 Task: Look for products in the category "Chocolate & Candy" from the brand "Dr. Bronners".
Action: Mouse moved to (16, 62)
Screenshot: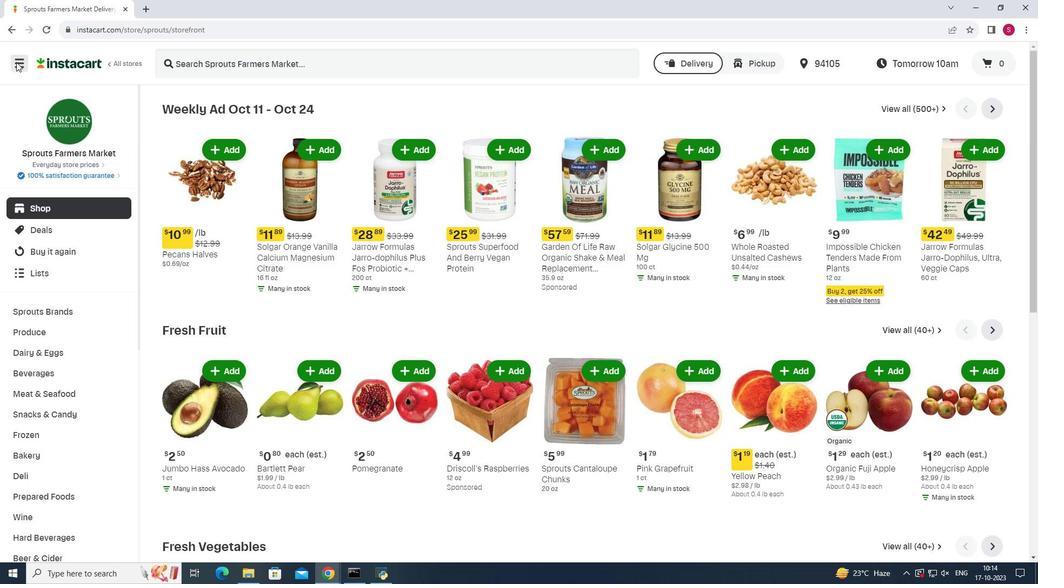 
Action: Mouse pressed left at (16, 62)
Screenshot: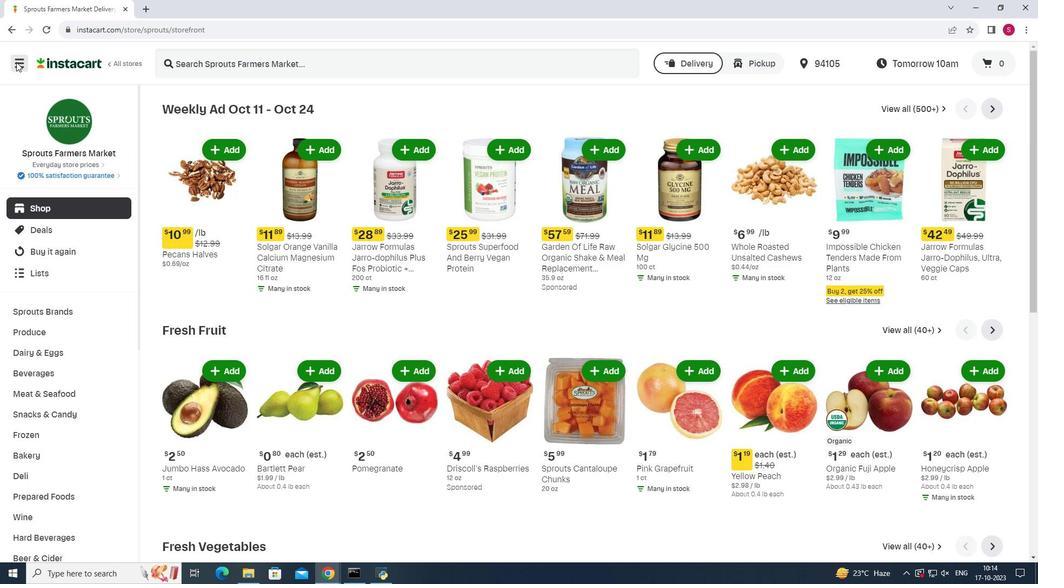 
Action: Mouse moved to (34, 287)
Screenshot: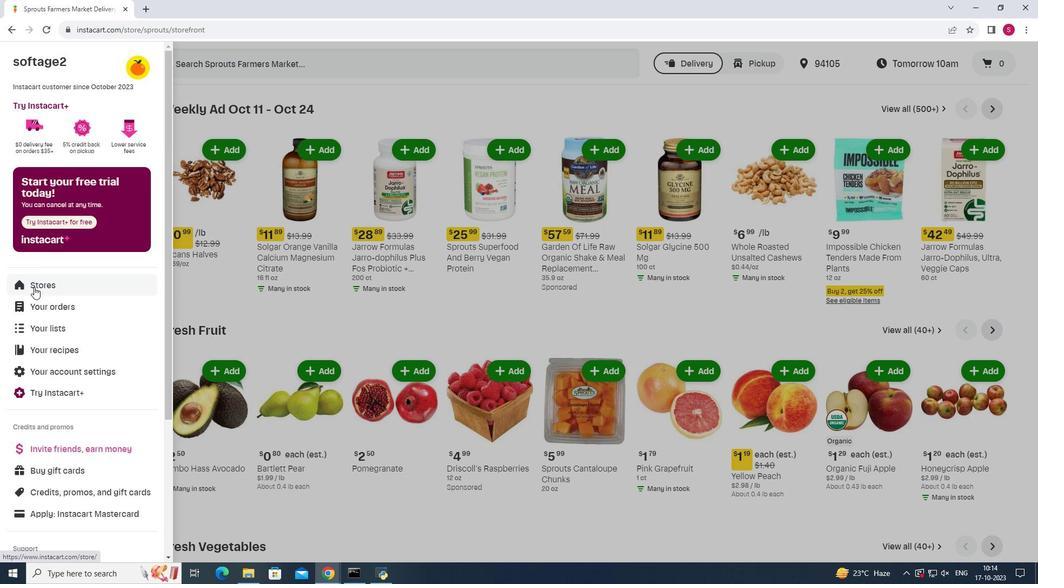 
Action: Mouse pressed left at (34, 287)
Screenshot: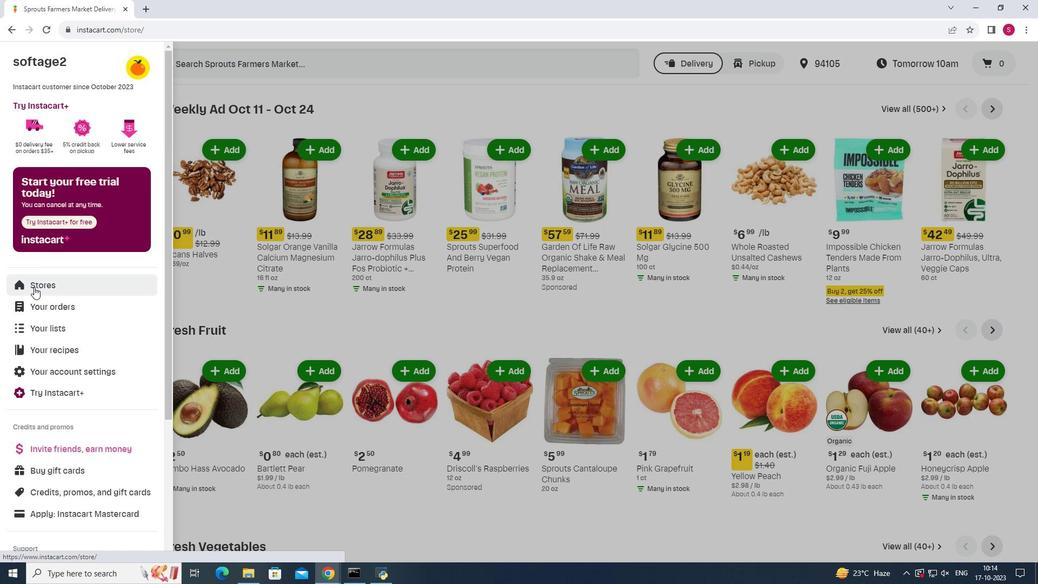 
Action: Mouse moved to (247, 99)
Screenshot: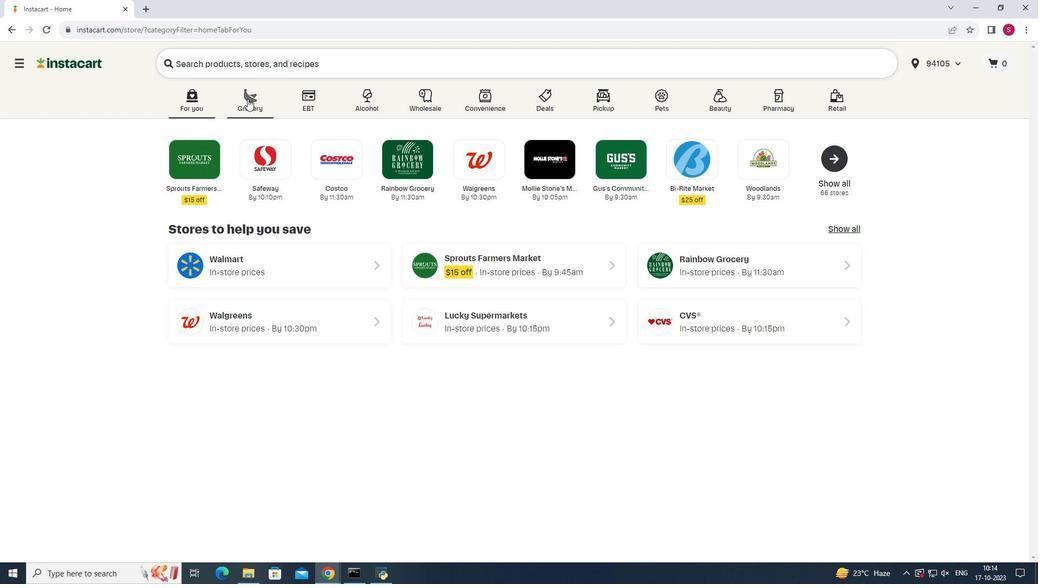 
Action: Mouse pressed left at (247, 99)
Screenshot: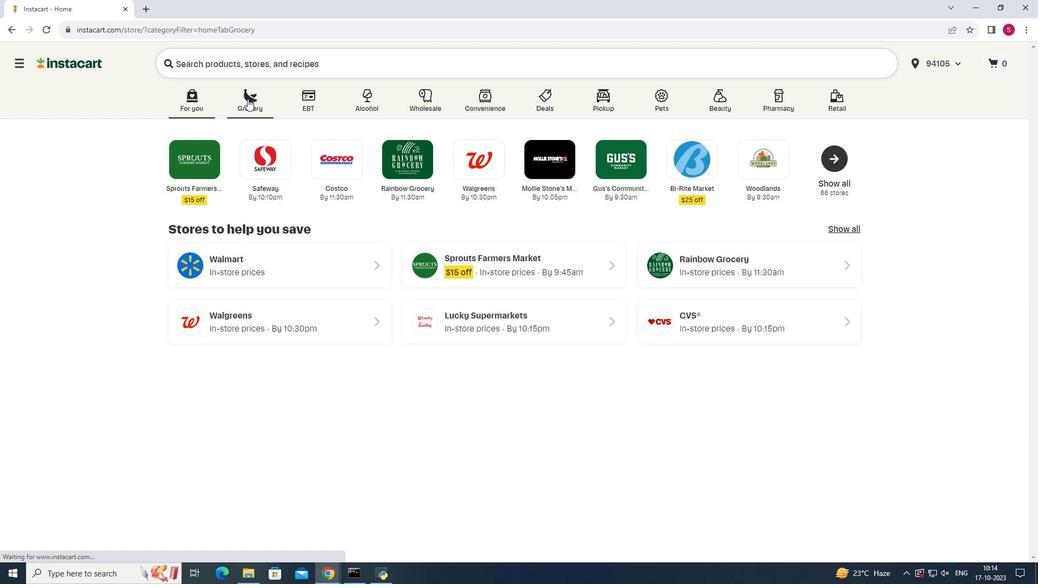 
Action: Mouse moved to (725, 148)
Screenshot: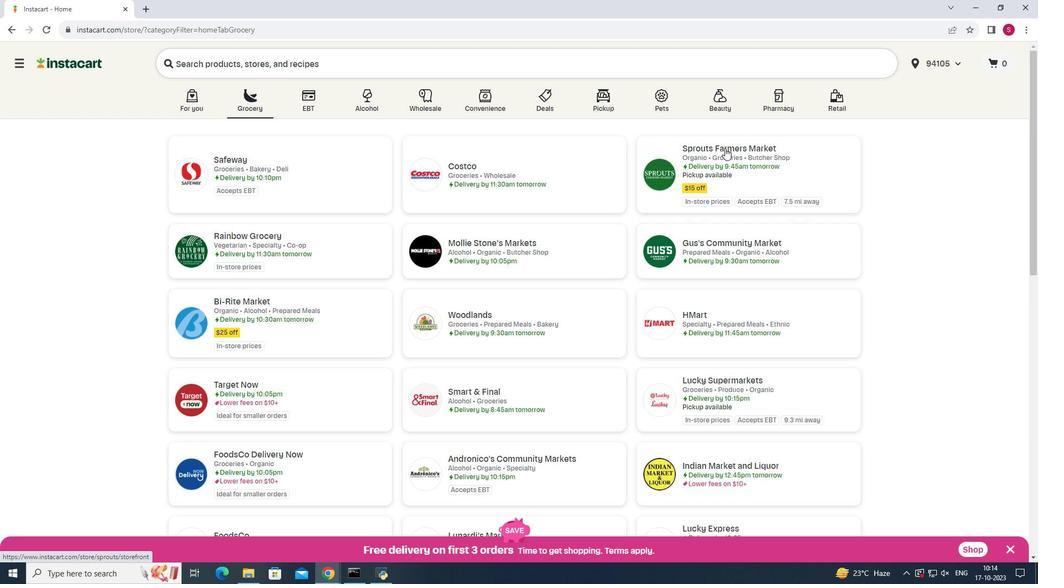 
Action: Mouse pressed left at (725, 148)
Screenshot: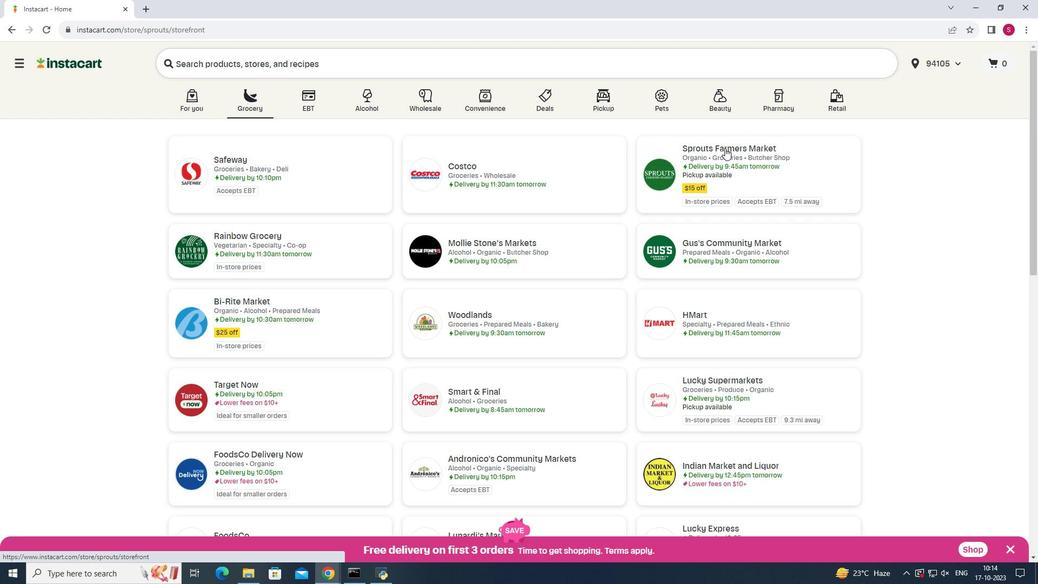 
Action: Mouse moved to (69, 412)
Screenshot: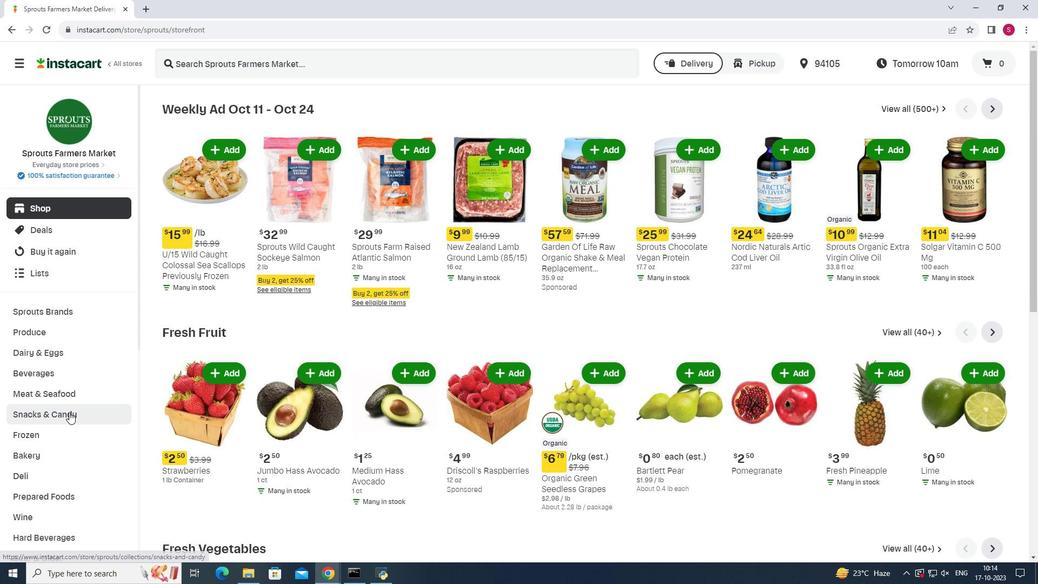 
Action: Mouse pressed left at (69, 412)
Screenshot: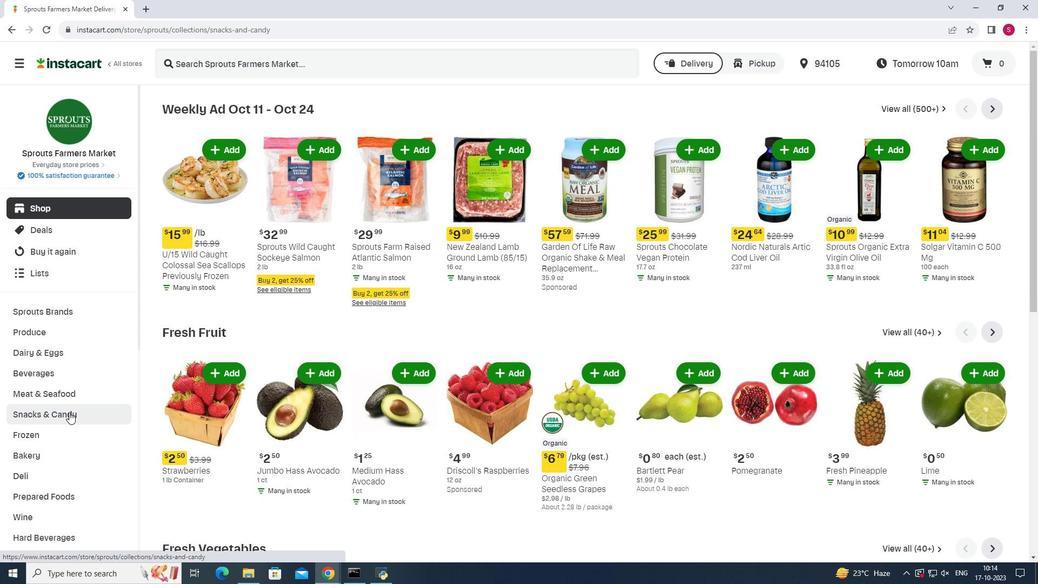 
Action: Mouse moved to (310, 134)
Screenshot: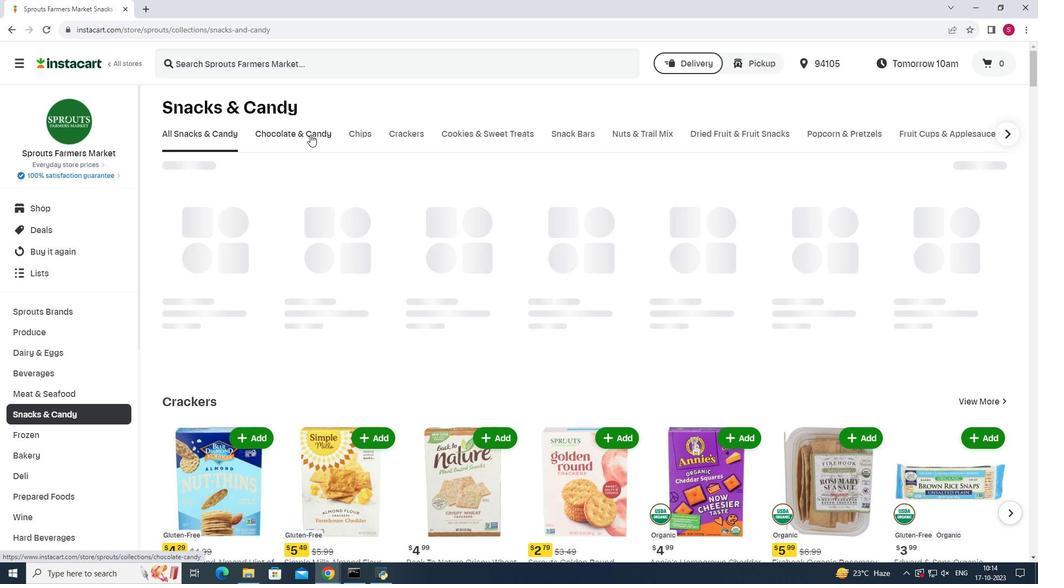 
Action: Mouse pressed left at (310, 134)
Screenshot: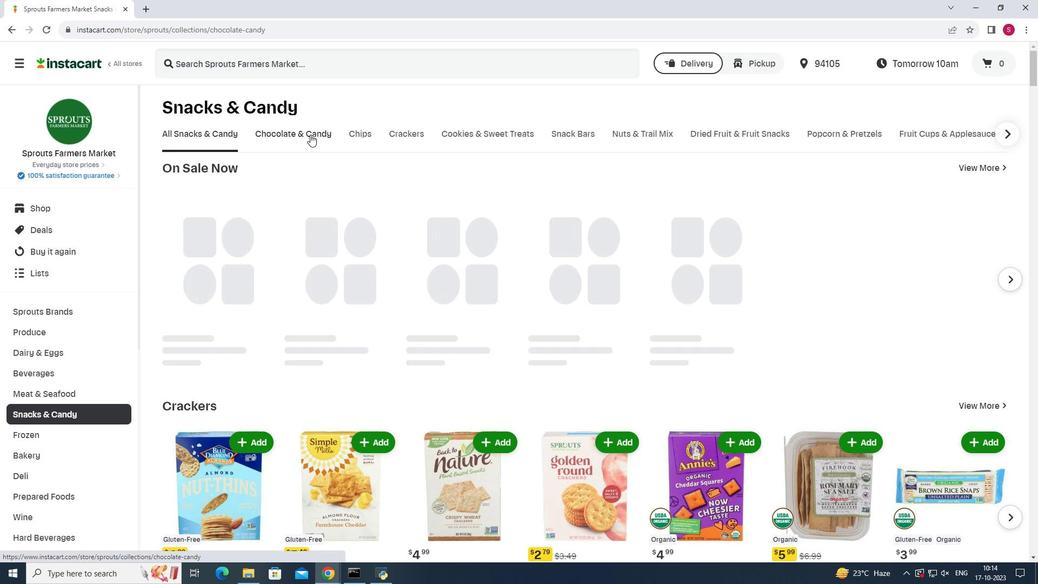 
Action: Mouse moved to (288, 177)
Screenshot: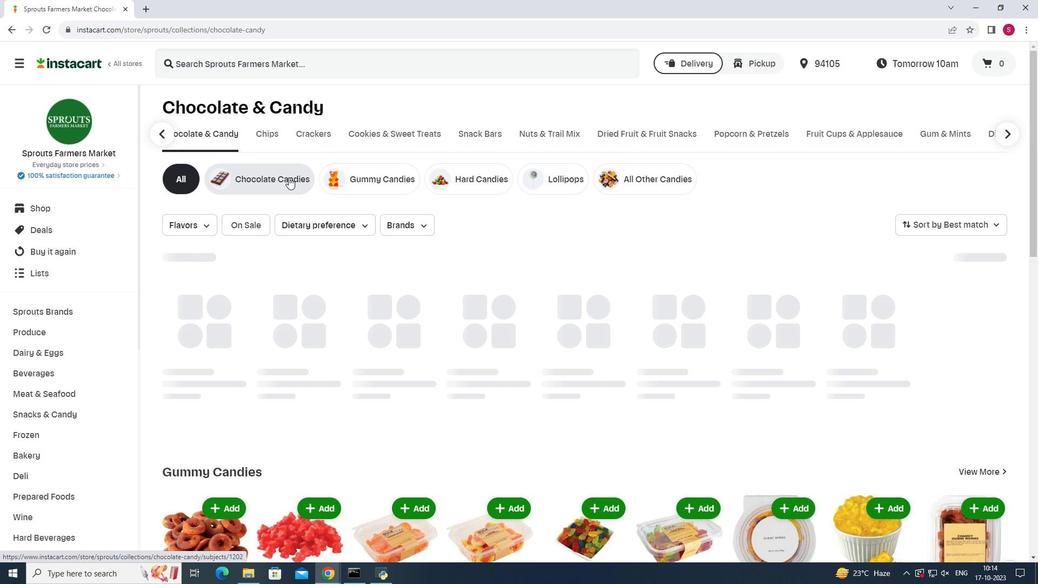 
Action: Mouse pressed left at (288, 177)
Screenshot: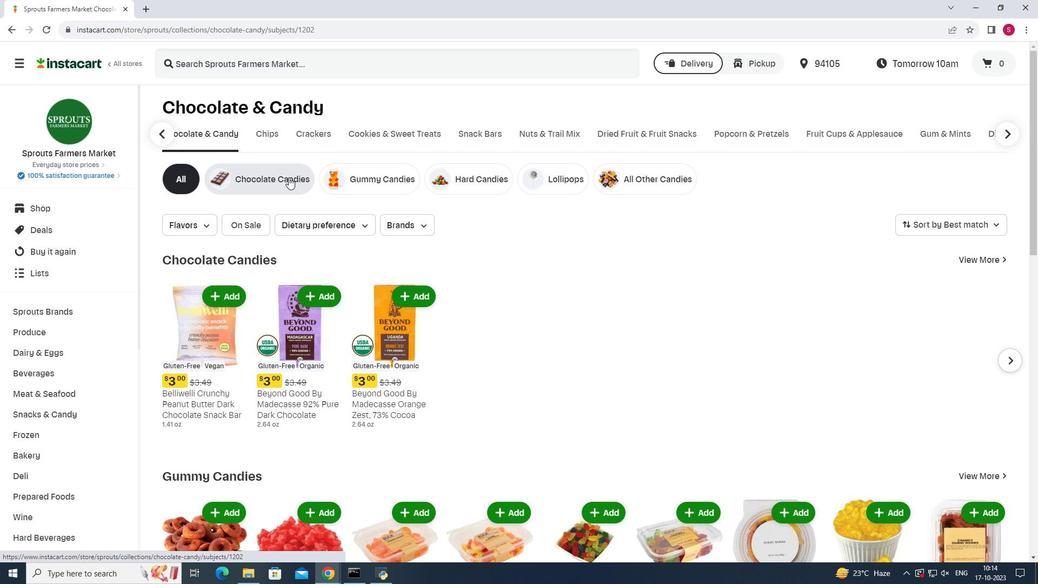 
Action: Mouse moved to (422, 225)
Screenshot: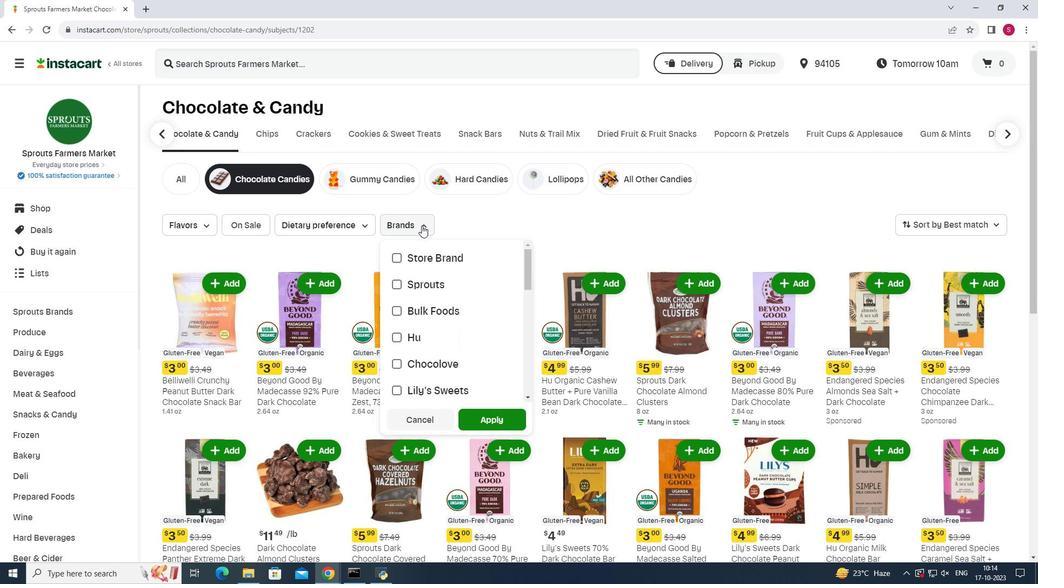 
Action: Mouse pressed left at (422, 225)
Screenshot: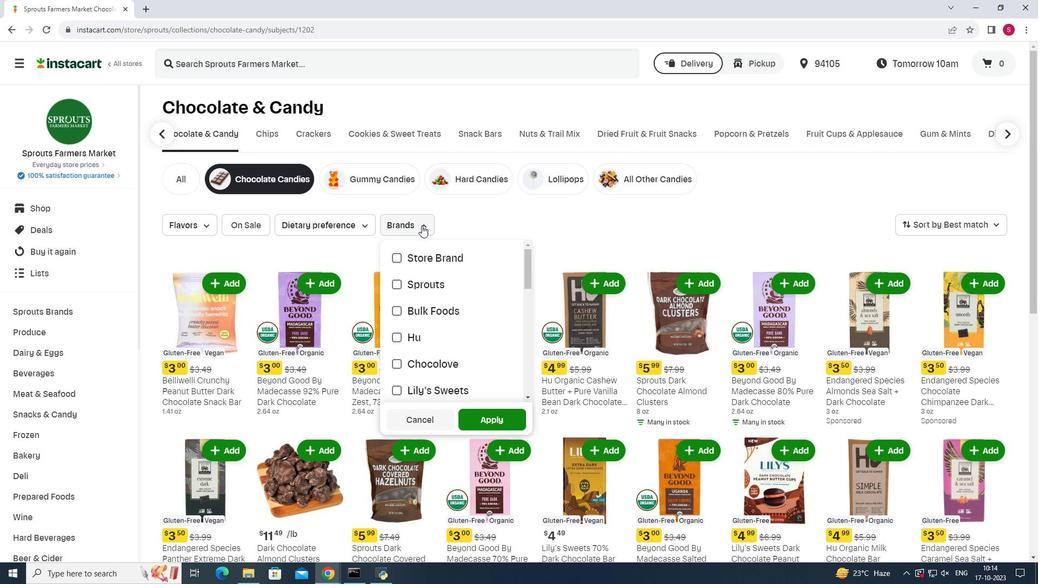 
Action: Mouse moved to (488, 323)
Screenshot: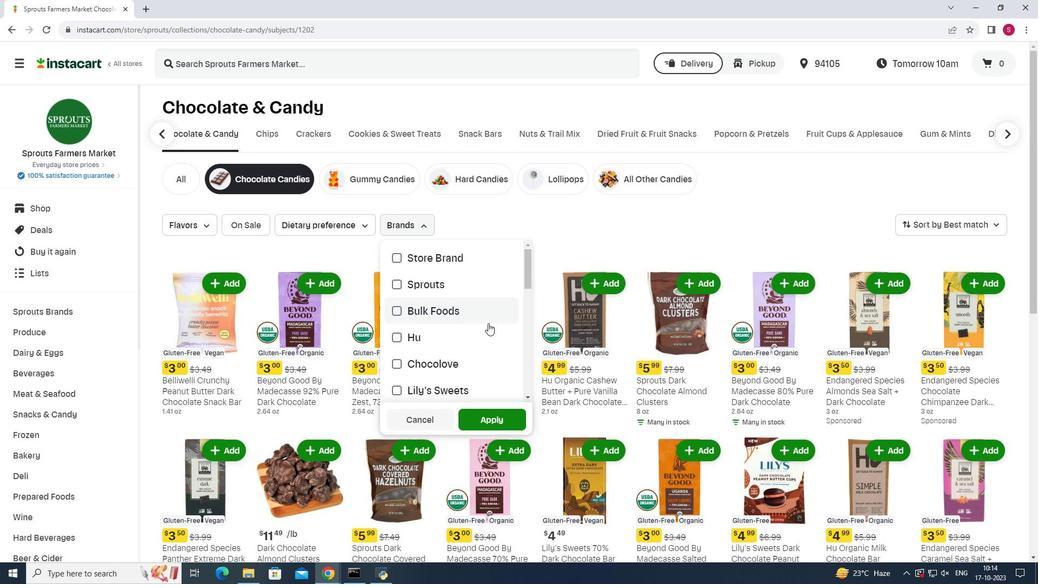 
Action: Mouse scrolled (488, 323) with delta (0, 0)
Screenshot: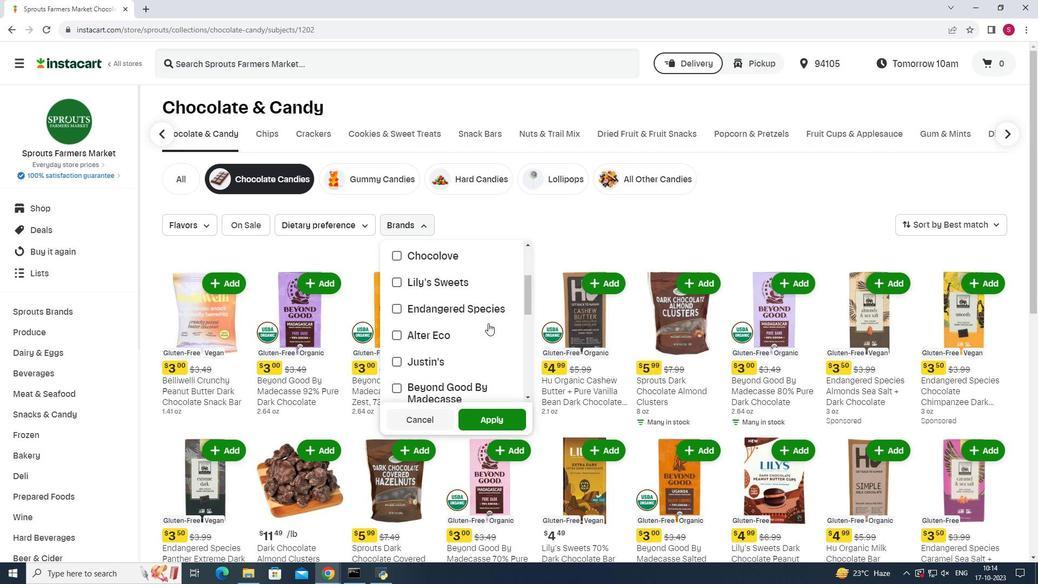
Action: Mouse scrolled (488, 323) with delta (0, 0)
Screenshot: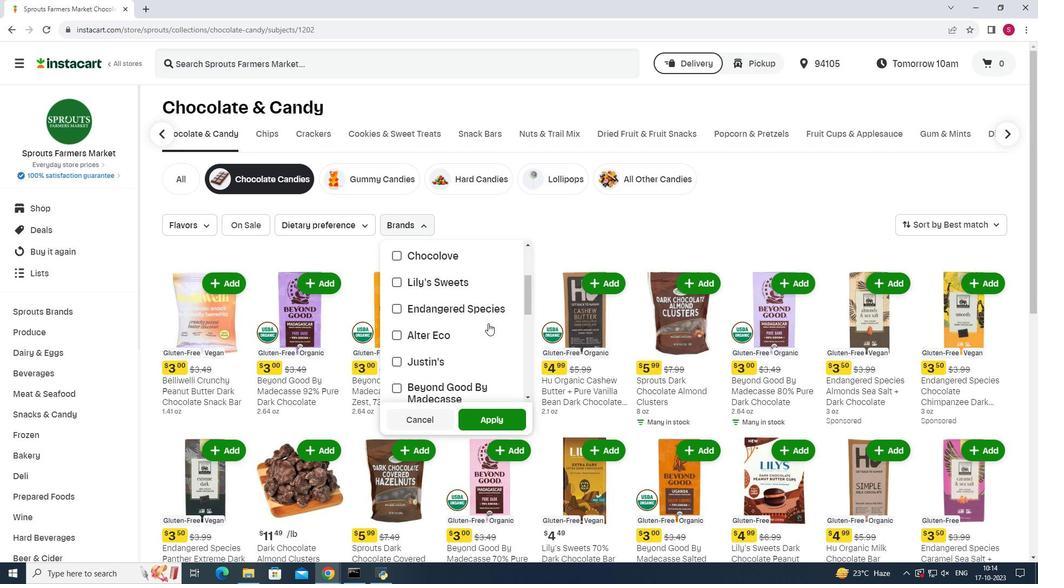 
Action: Mouse scrolled (488, 323) with delta (0, 0)
Screenshot: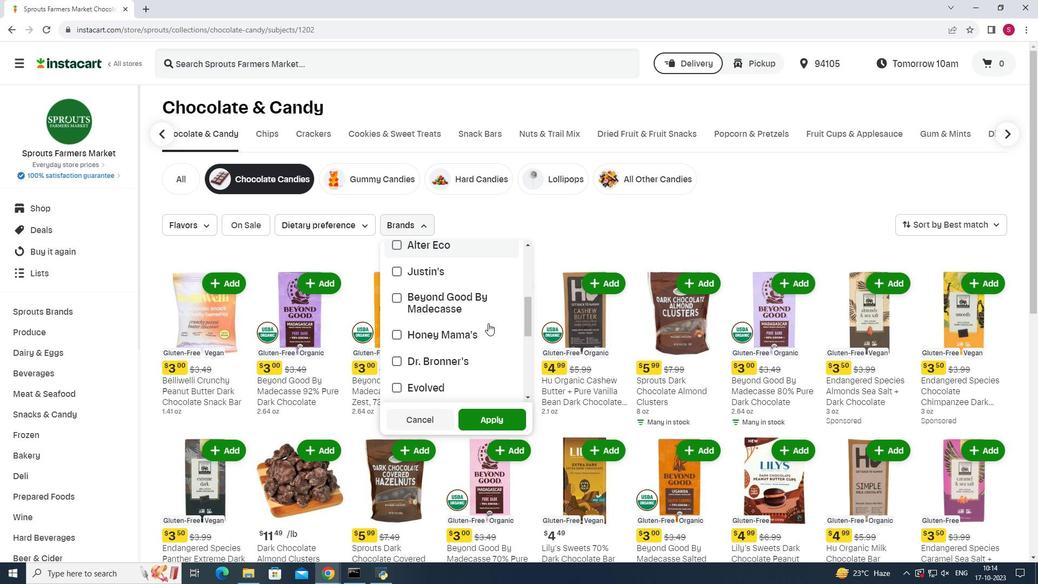 
Action: Mouse scrolled (488, 323) with delta (0, 0)
Screenshot: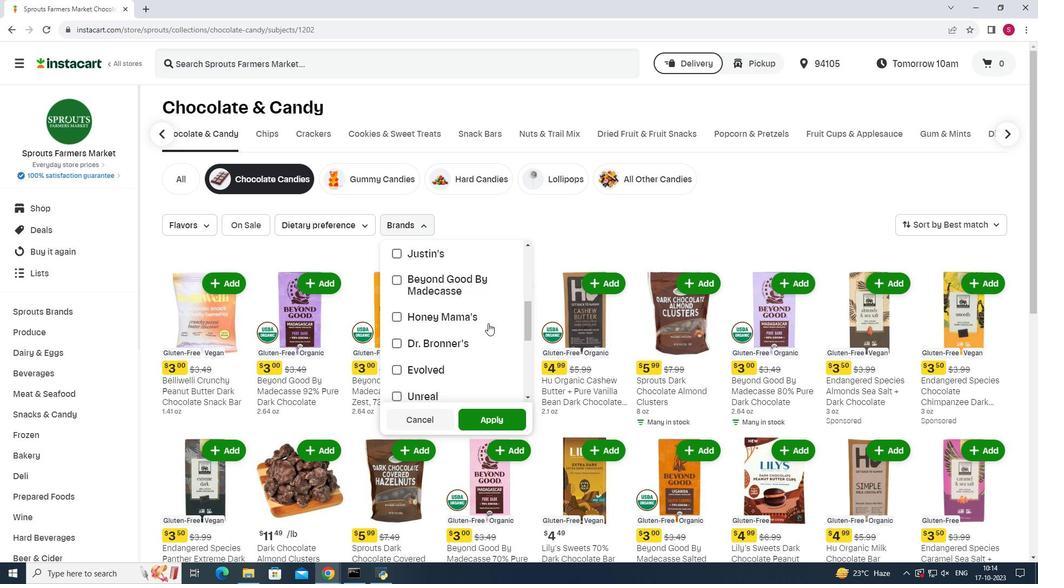 
Action: Mouse scrolled (488, 323) with delta (0, 0)
Screenshot: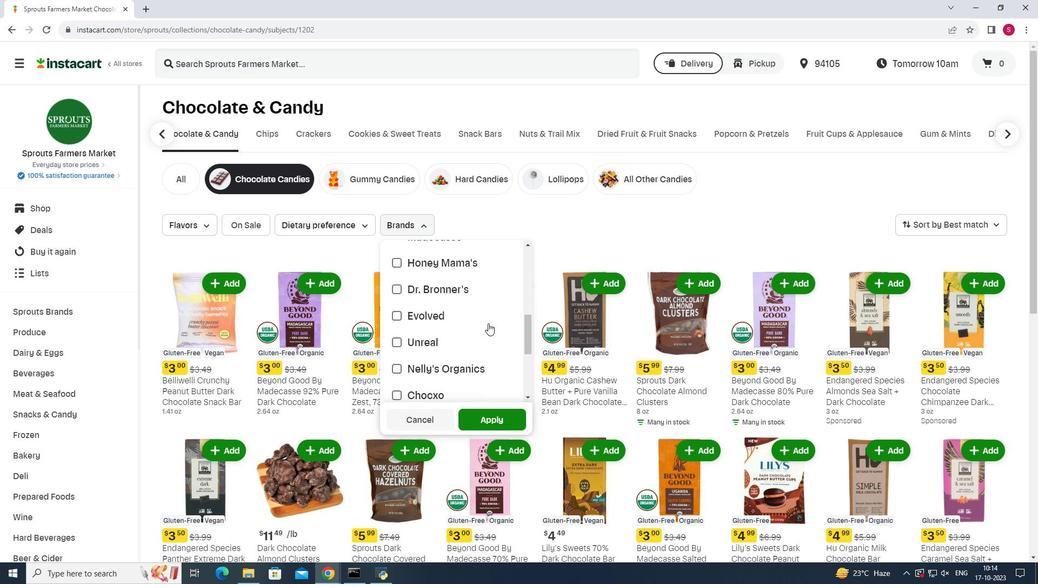 
Action: Mouse moved to (391, 290)
Screenshot: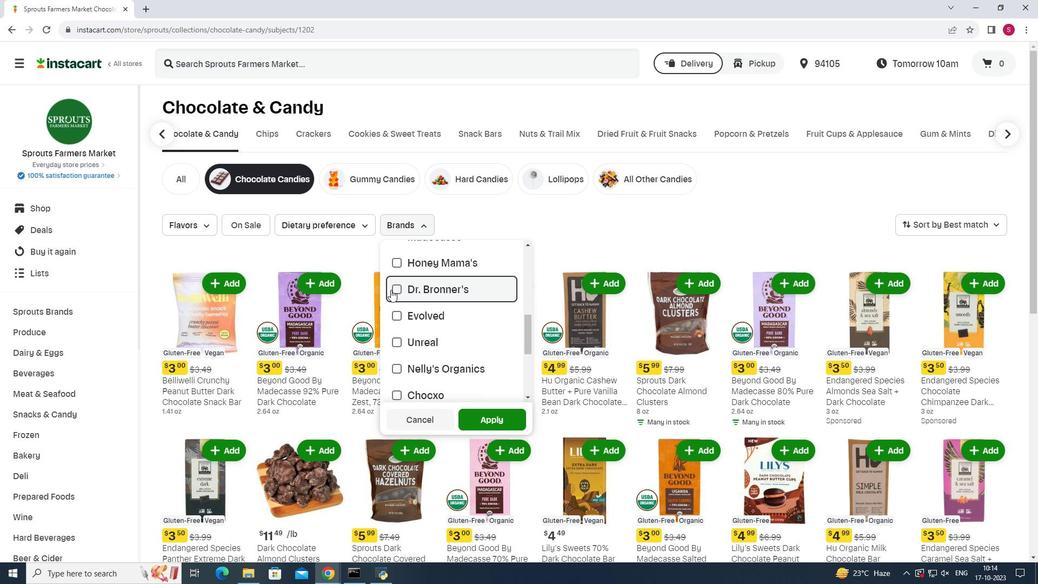 
Action: Mouse pressed left at (391, 290)
Screenshot: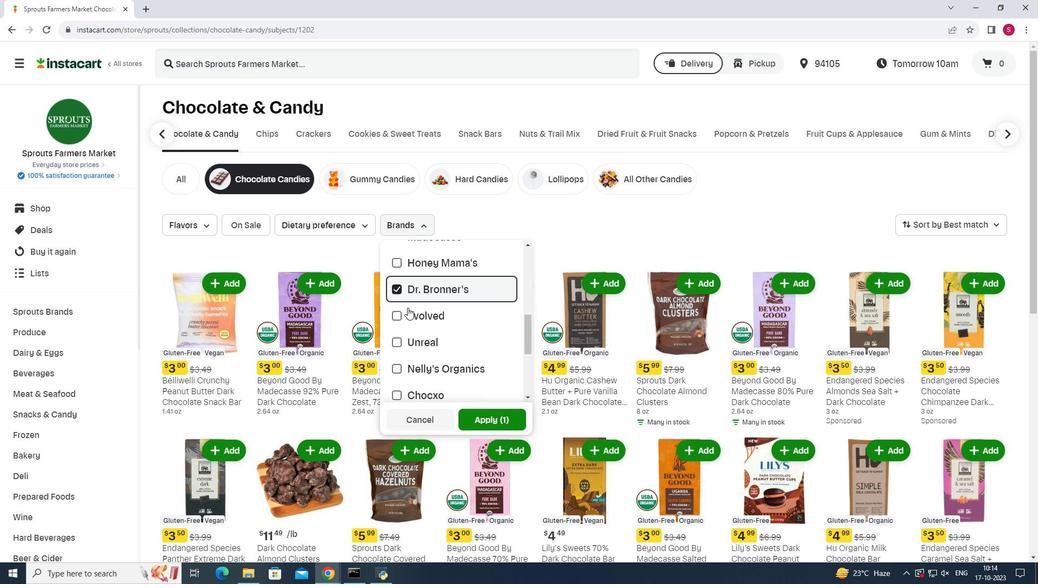 
Action: Mouse moved to (491, 420)
Screenshot: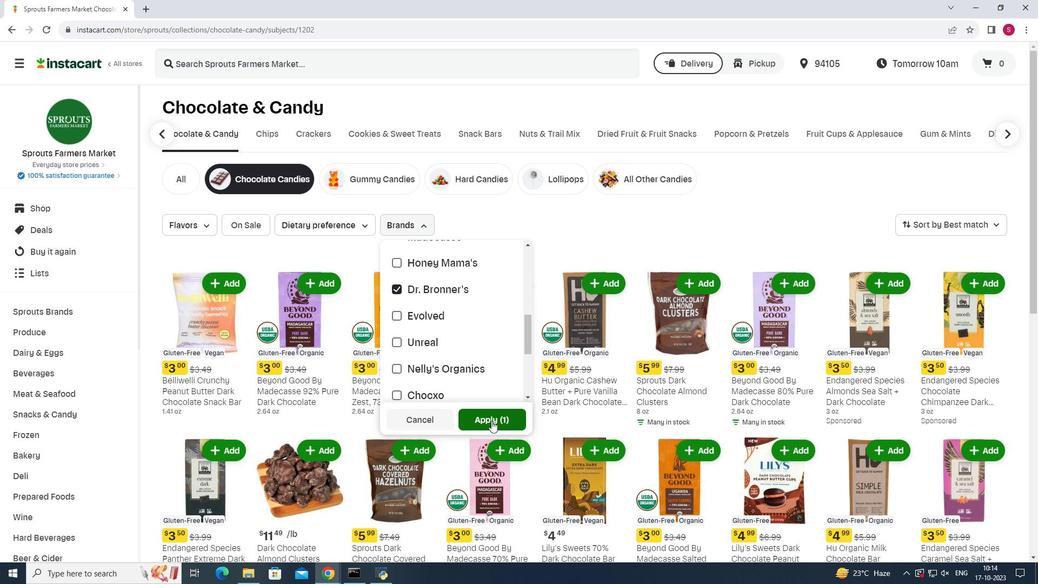 
Action: Mouse pressed left at (491, 420)
Screenshot: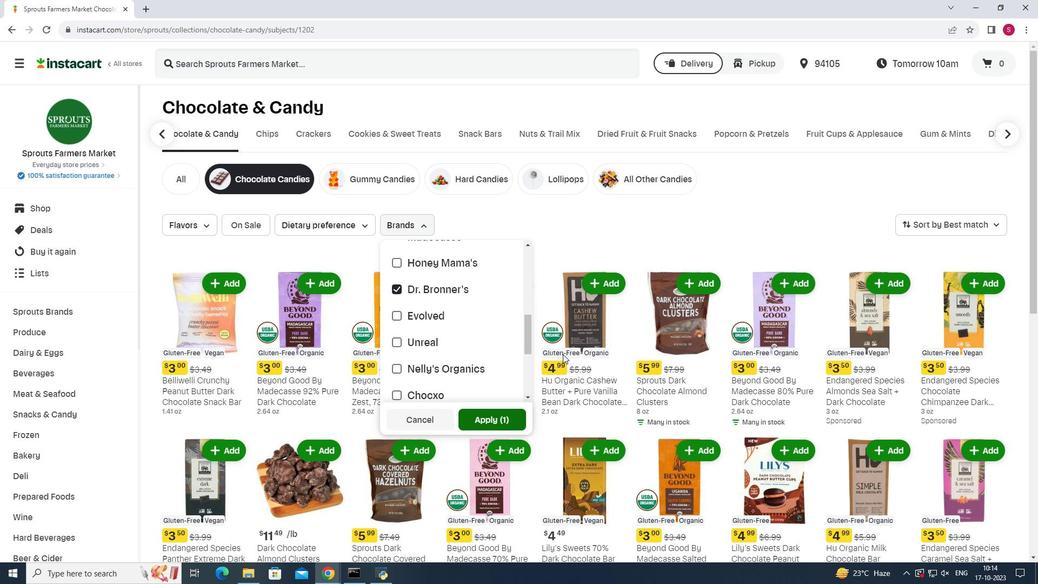 
Action: Mouse moved to (676, 242)
Screenshot: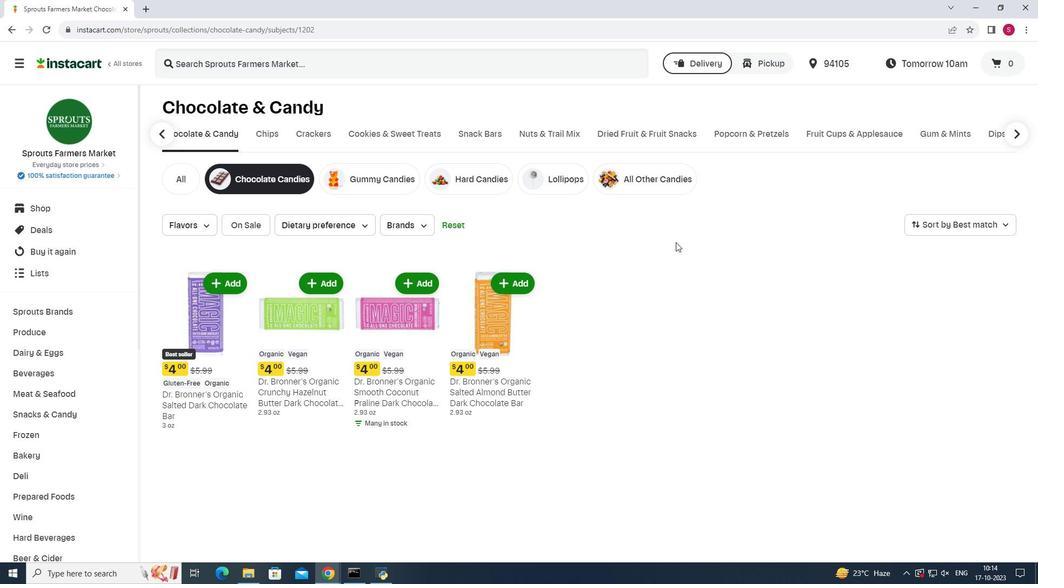 
